 Task: Change proficiency to limited working proficiency.
Action: Mouse moved to (762, 76)
Screenshot: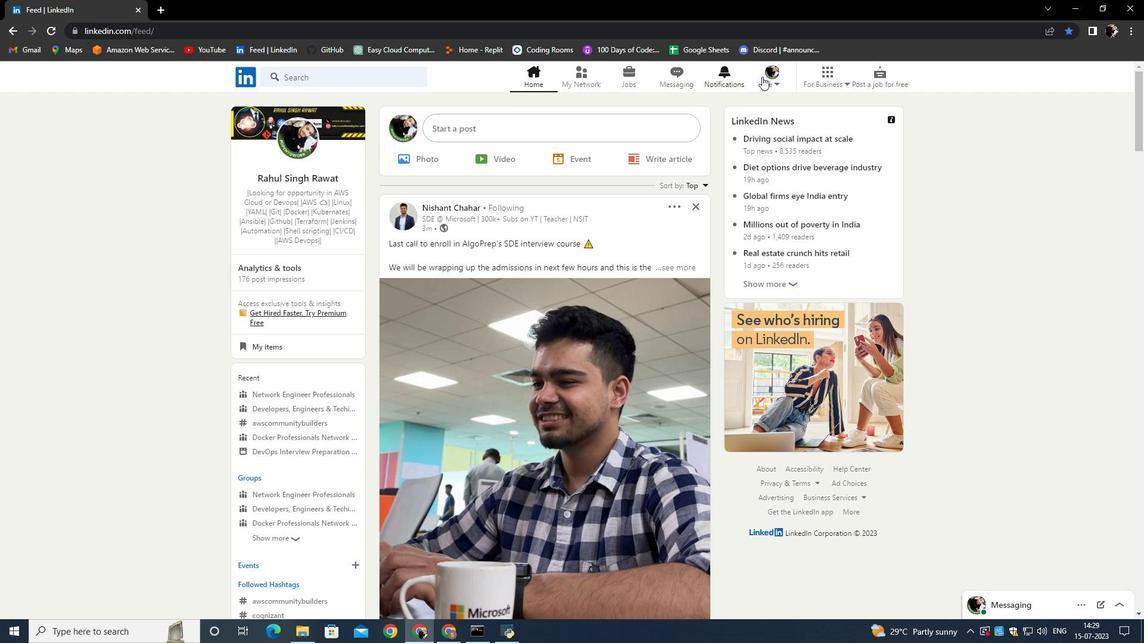 
Action: Mouse pressed left at (762, 76)
Screenshot: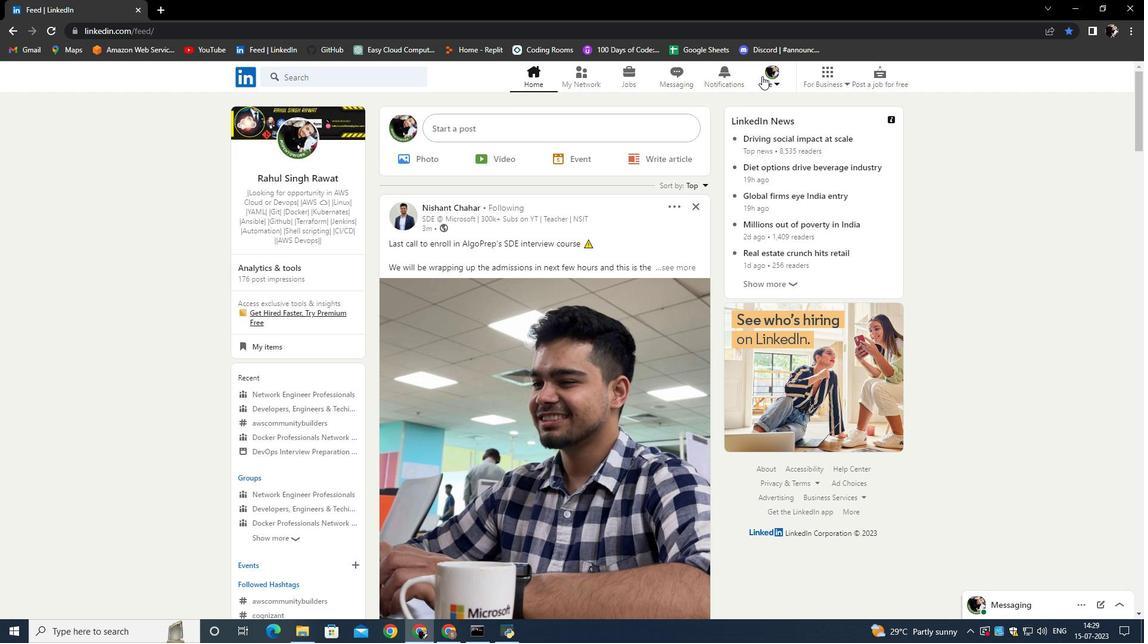
Action: Mouse moved to (650, 155)
Screenshot: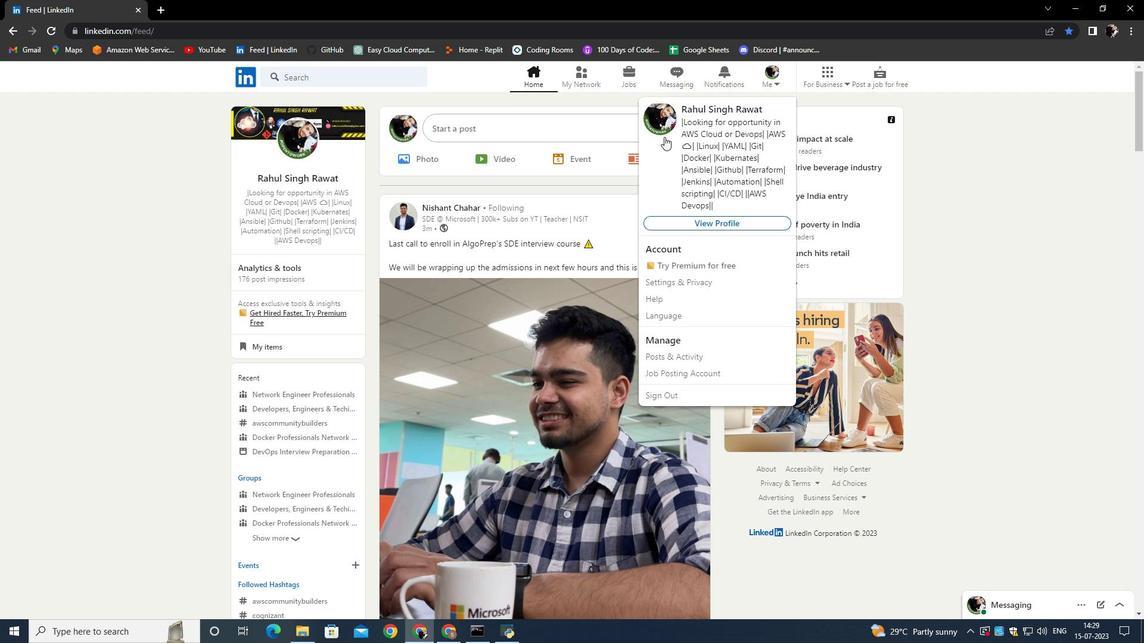 
Action: Mouse pressed left at (650, 155)
Screenshot: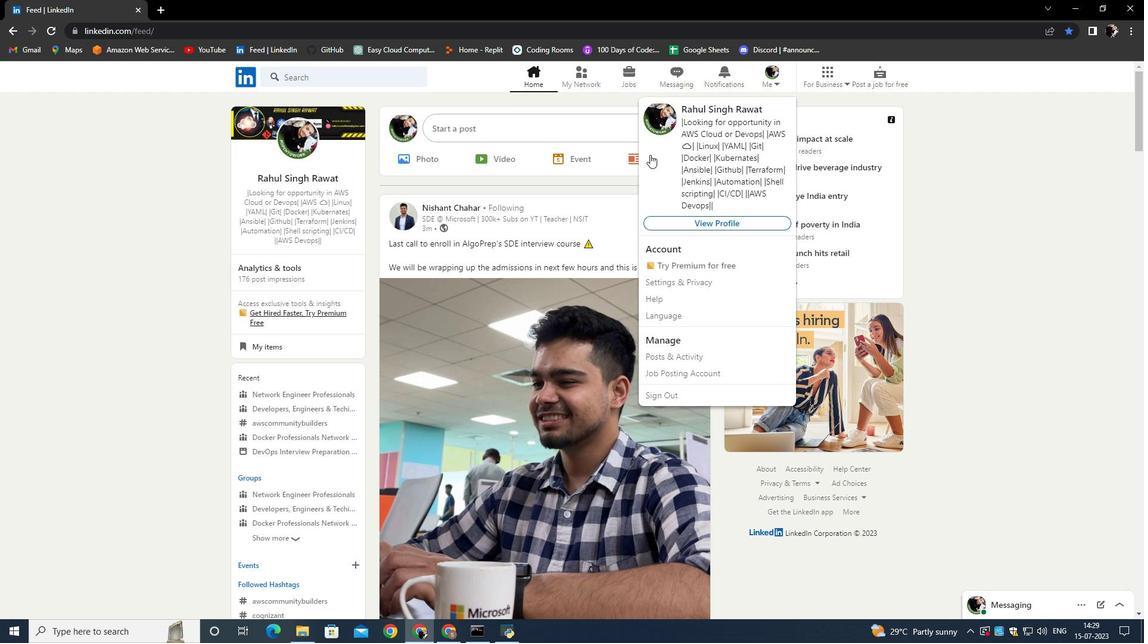 
Action: Mouse moved to (354, 448)
Screenshot: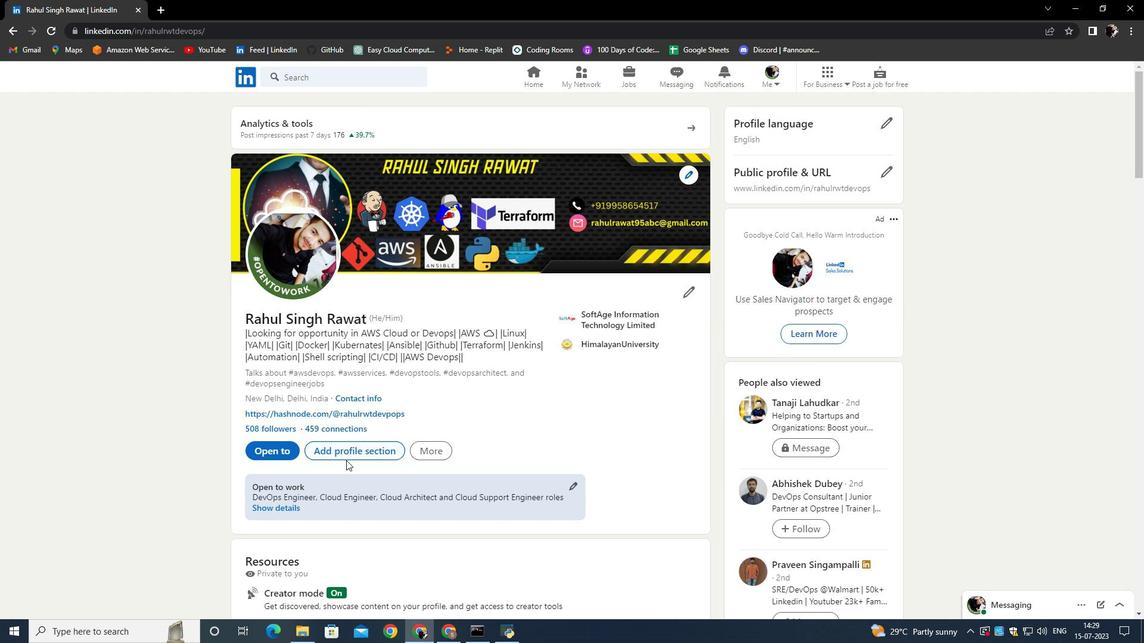 
Action: Mouse pressed left at (354, 448)
Screenshot: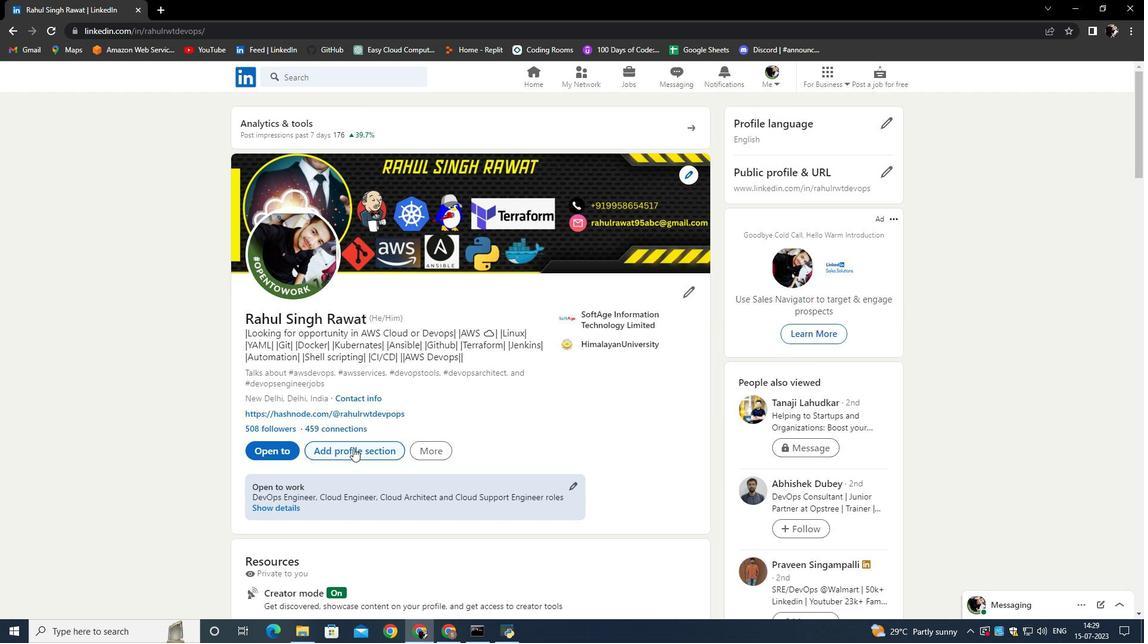 
Action: Mouse moved to (447, 324)
Screenshot: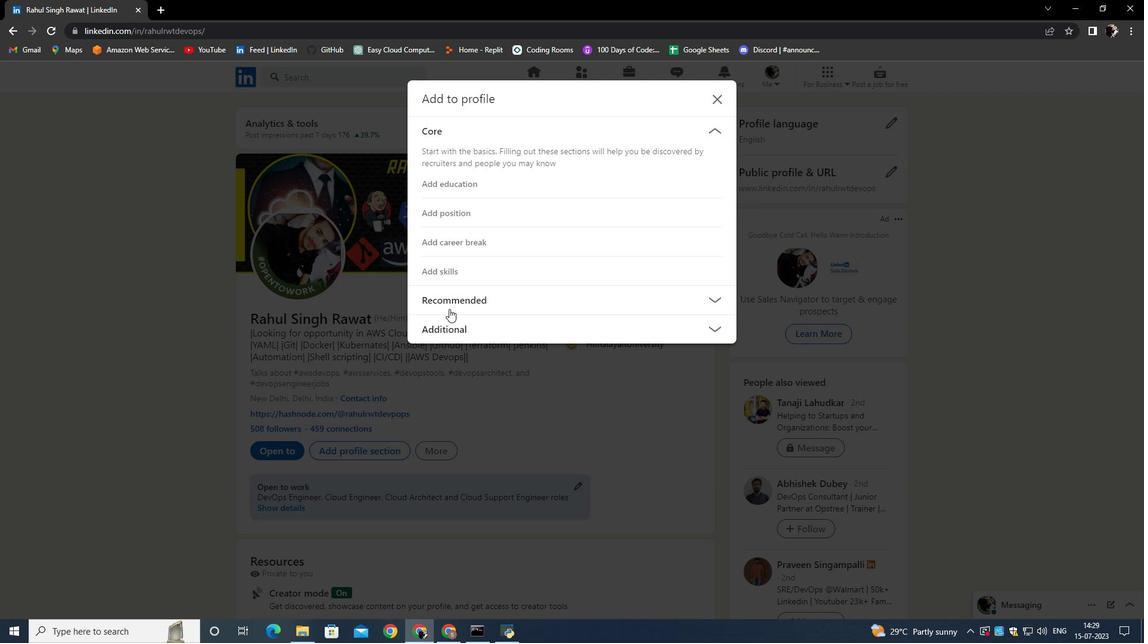 
Action: Mouse pressed left at (447, 324)
Screenshot: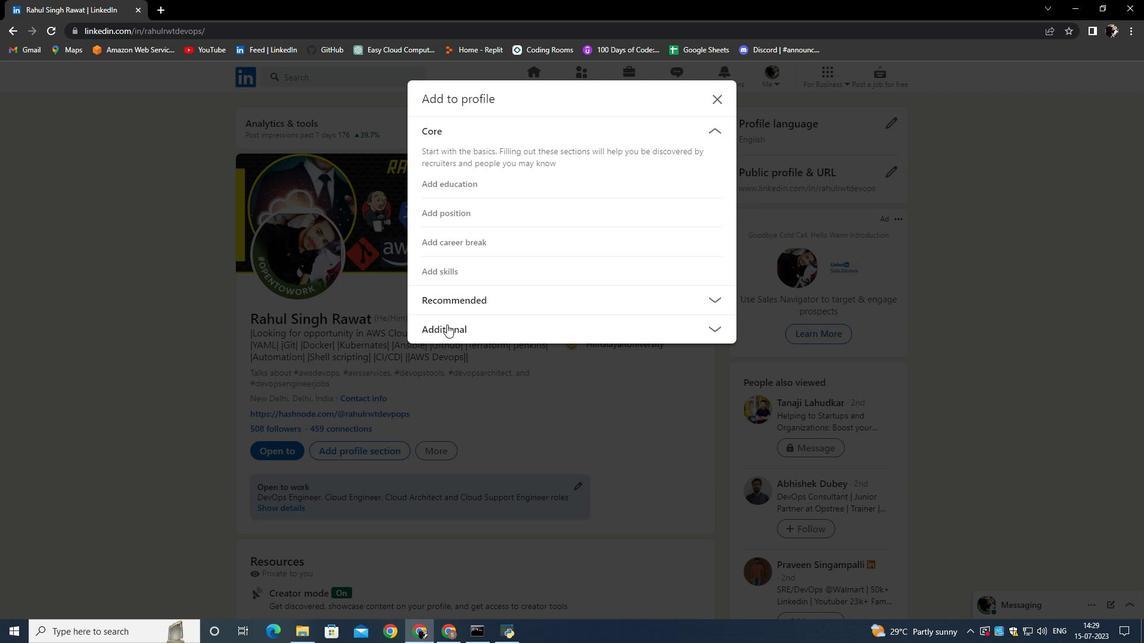 
Action: Mouse moved to (448, 385)
Screenshot: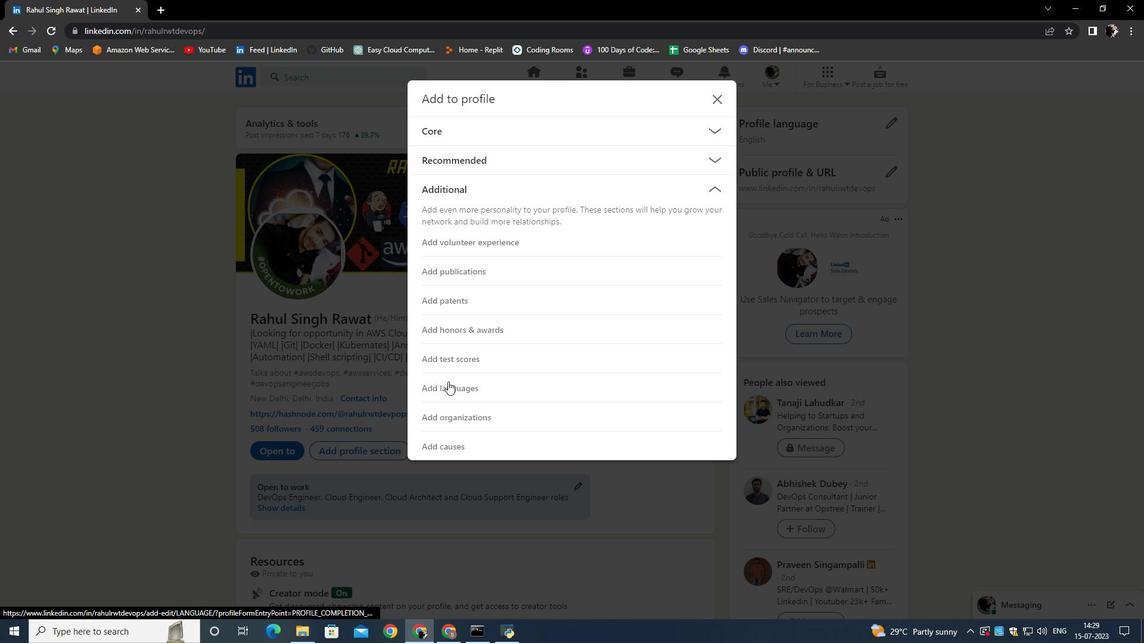 
Action: Mouse pressed left at (448, 385)
Screenshot: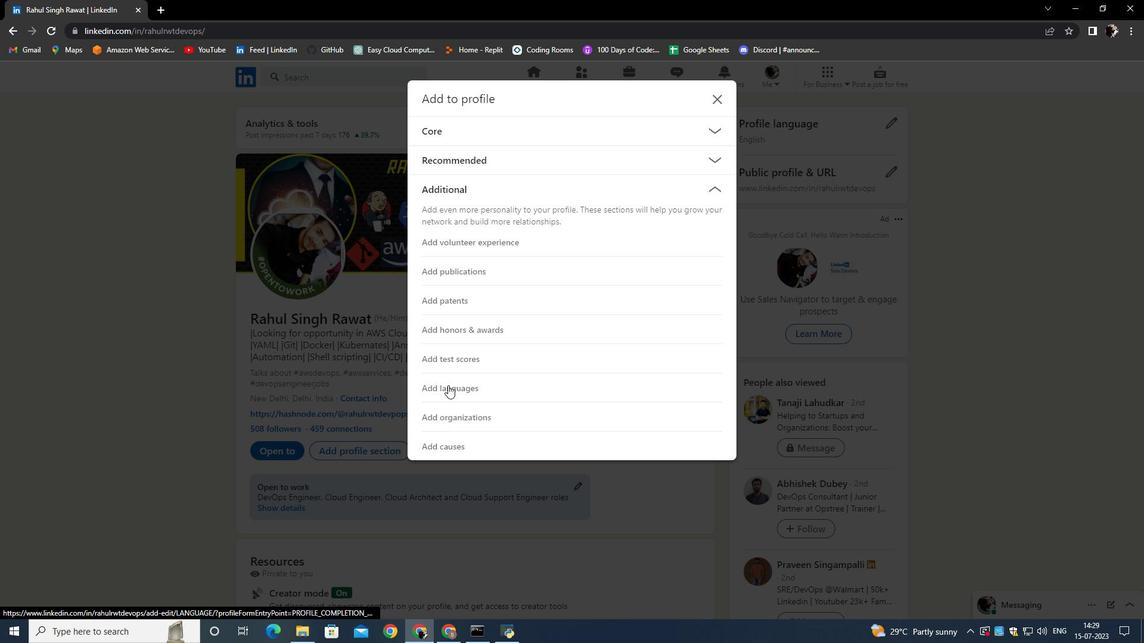 
Action: Mouse moved to (419, 221)
Screenshot: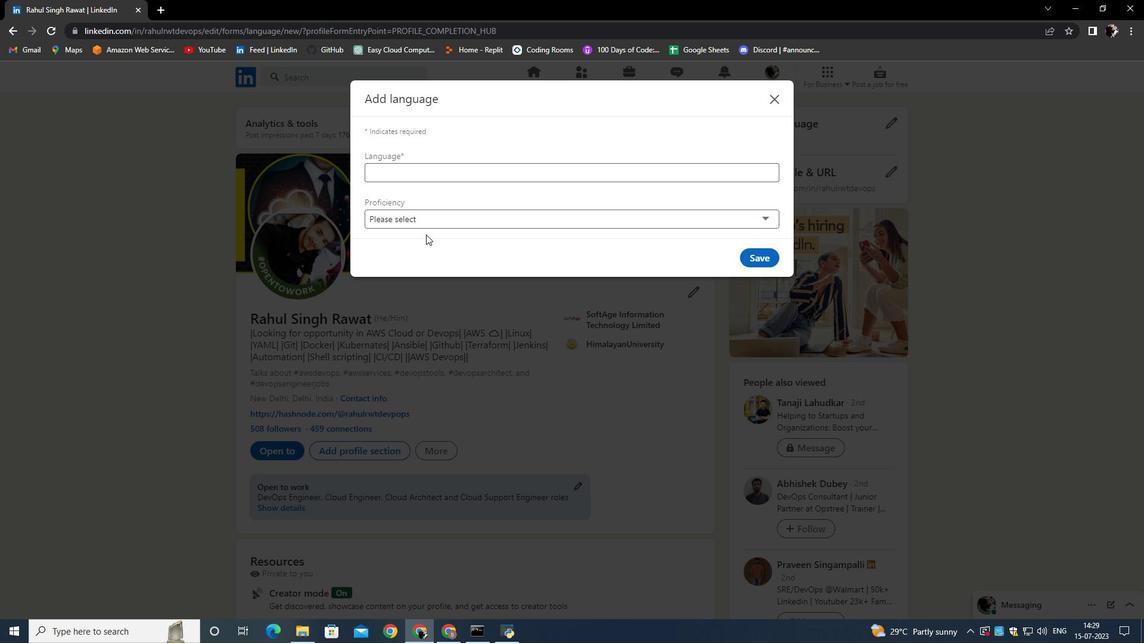 
Action: Mouse pressed left at (419, 221)
Screenshot: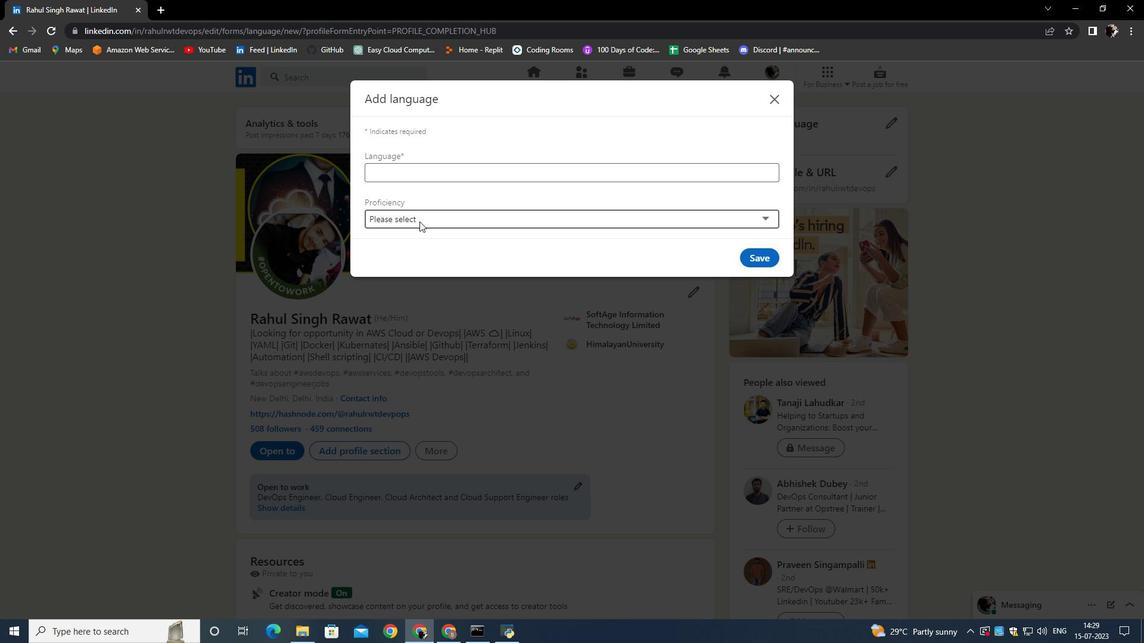 
Action: Mouse moved to (420, 255)
Screenshot: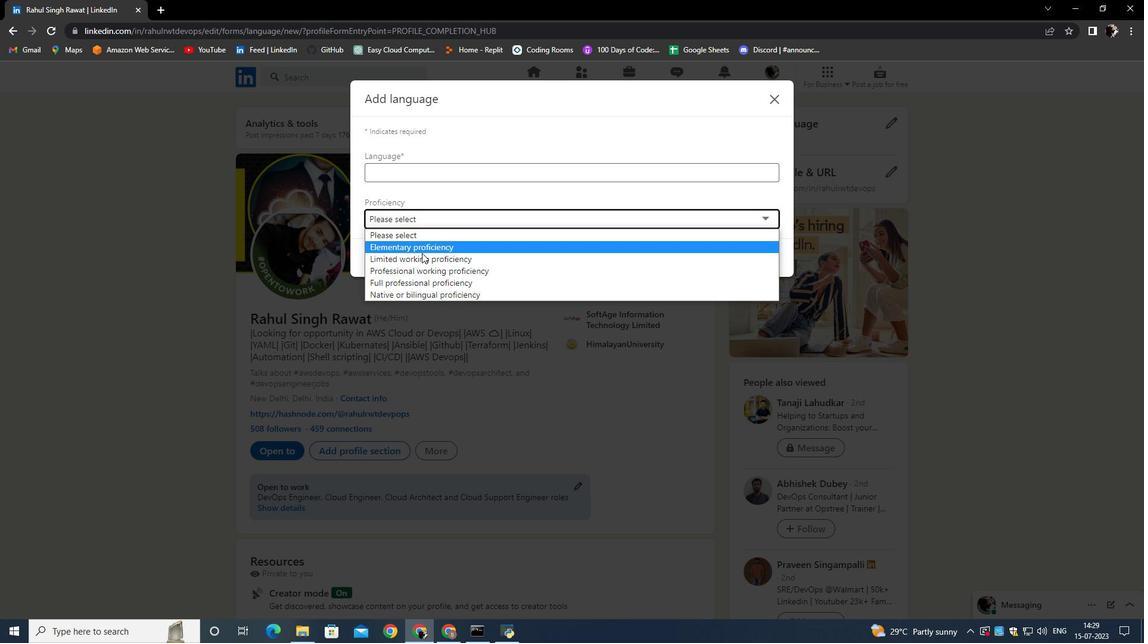 
Action: Mouse pressed left at (420, 255)
Screenshot: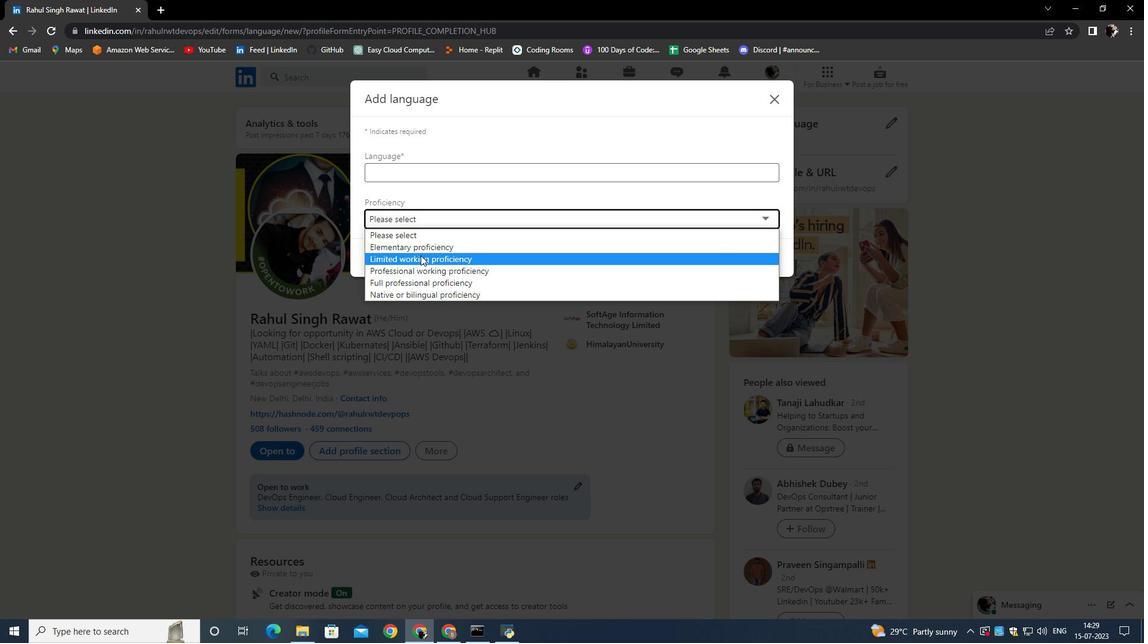 
Action: Mouse moved to (437, 263)
Screenshot: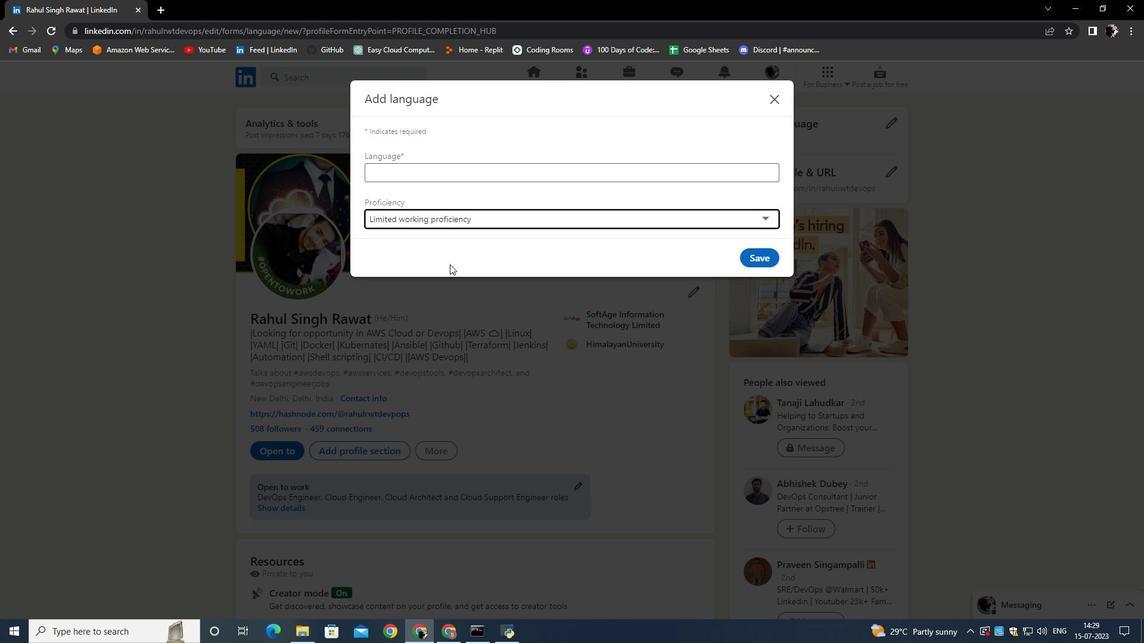 
Action: Mouse pressed left at (437, 263)
Screenshot: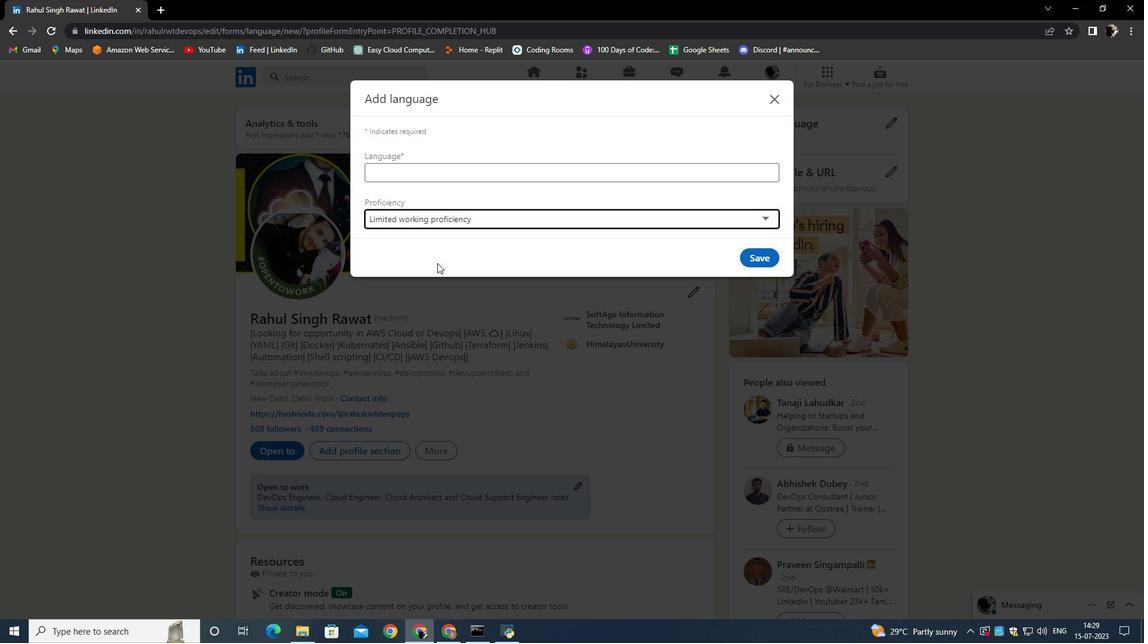 
